 Task: Change curve  line weight to 12PX.
Action: Mouse moved to (578, 443)
Screenshot: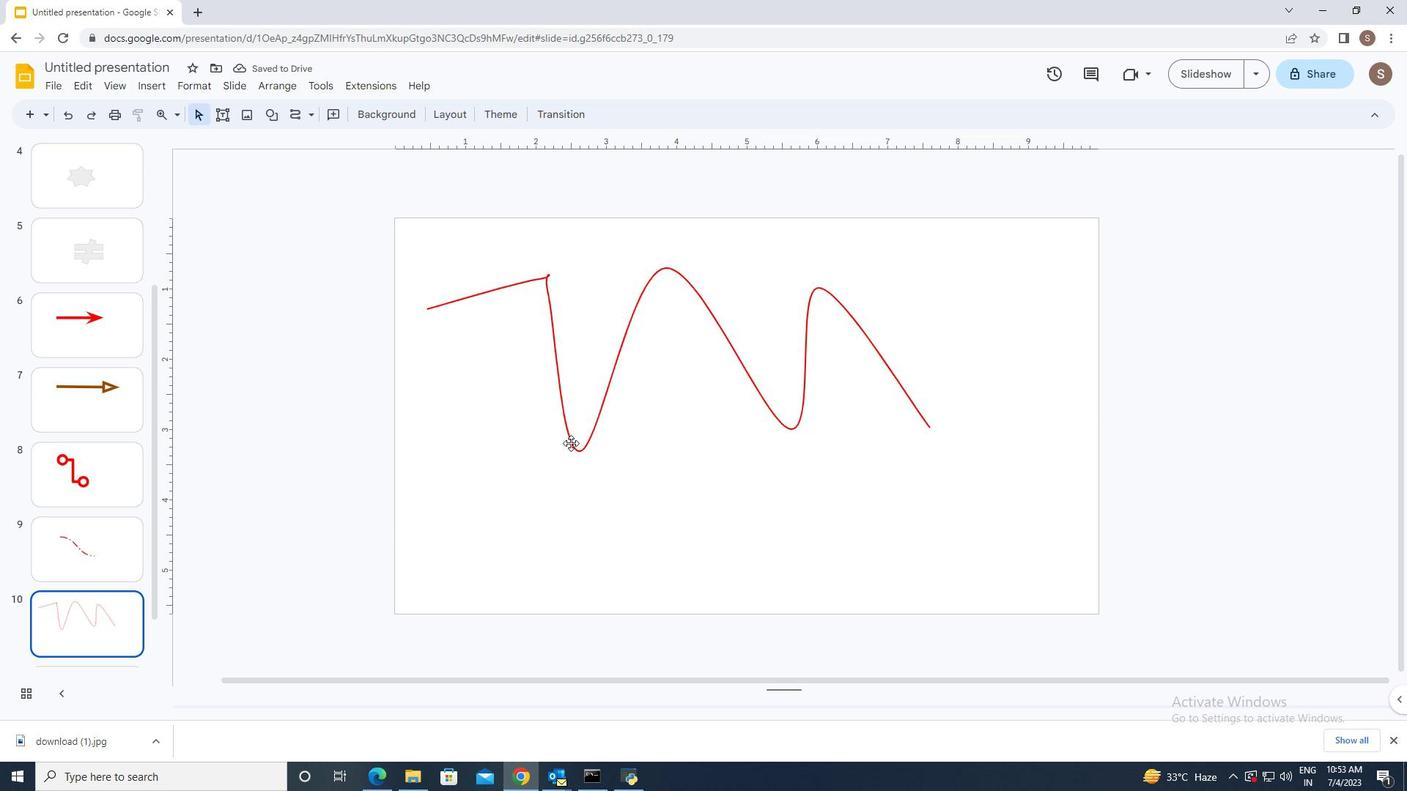 
Action: Mouse pressed left at (578, 443)
Screenshot: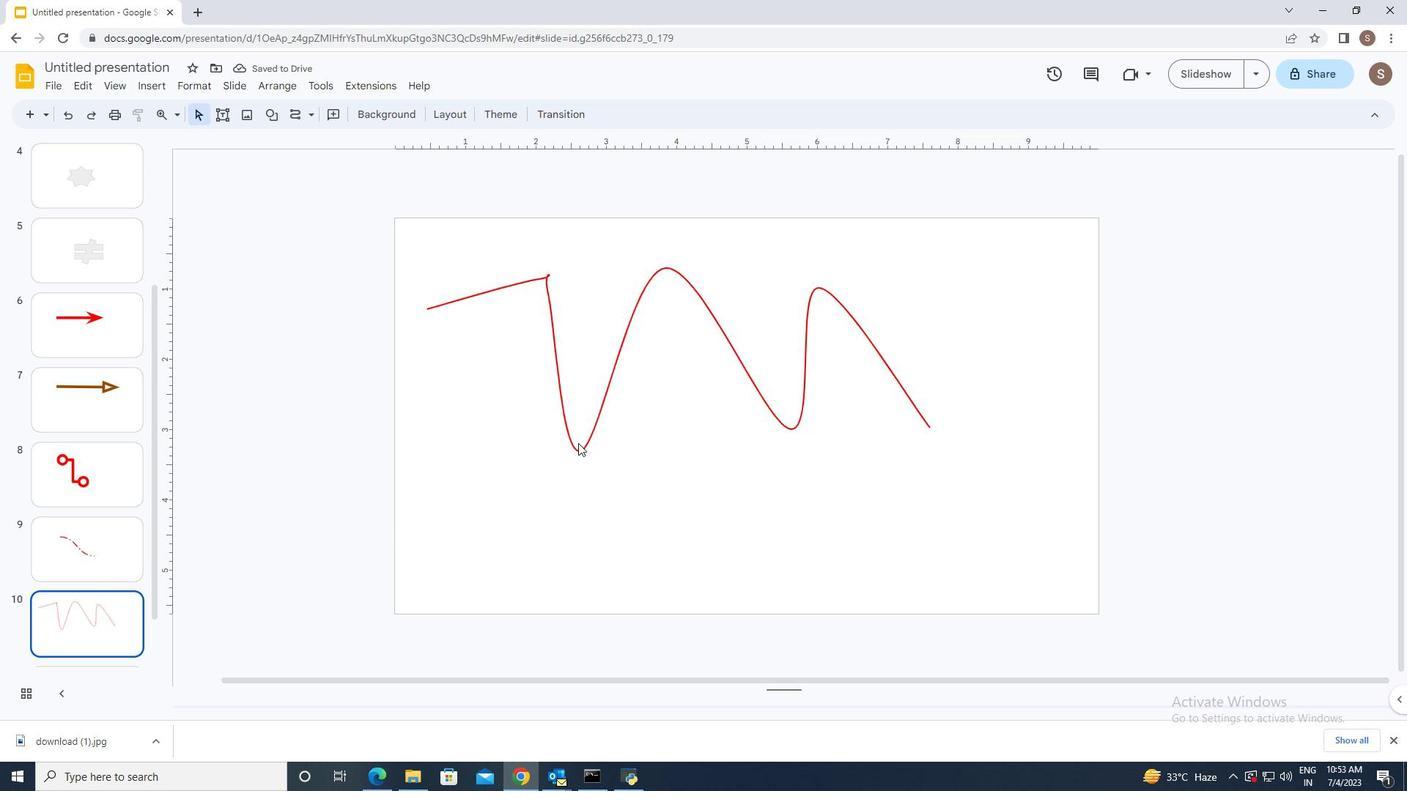 
Action: Mouse moved to (573, 440)
Screenshot: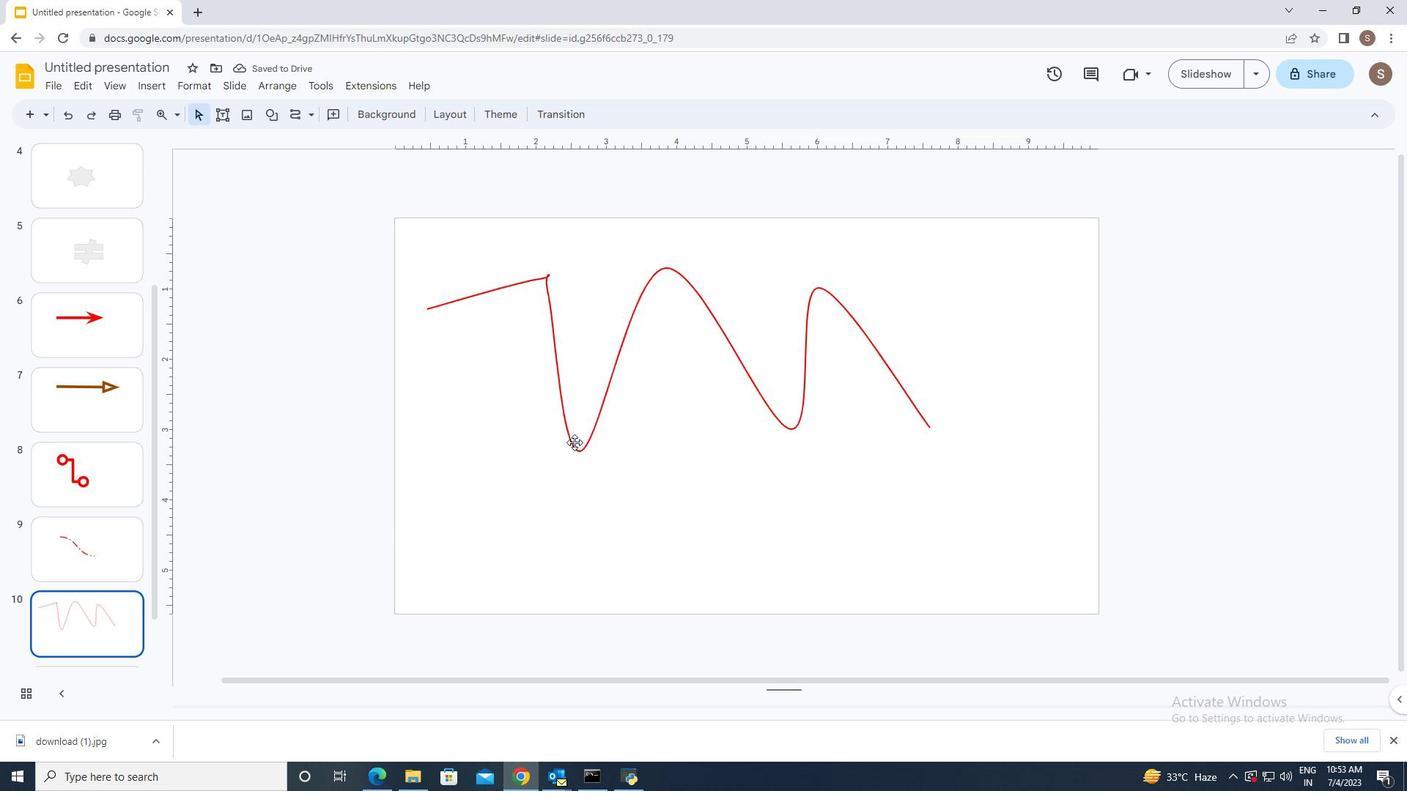 
Action: Mouse pressed left at (573, 440)
Screenshot: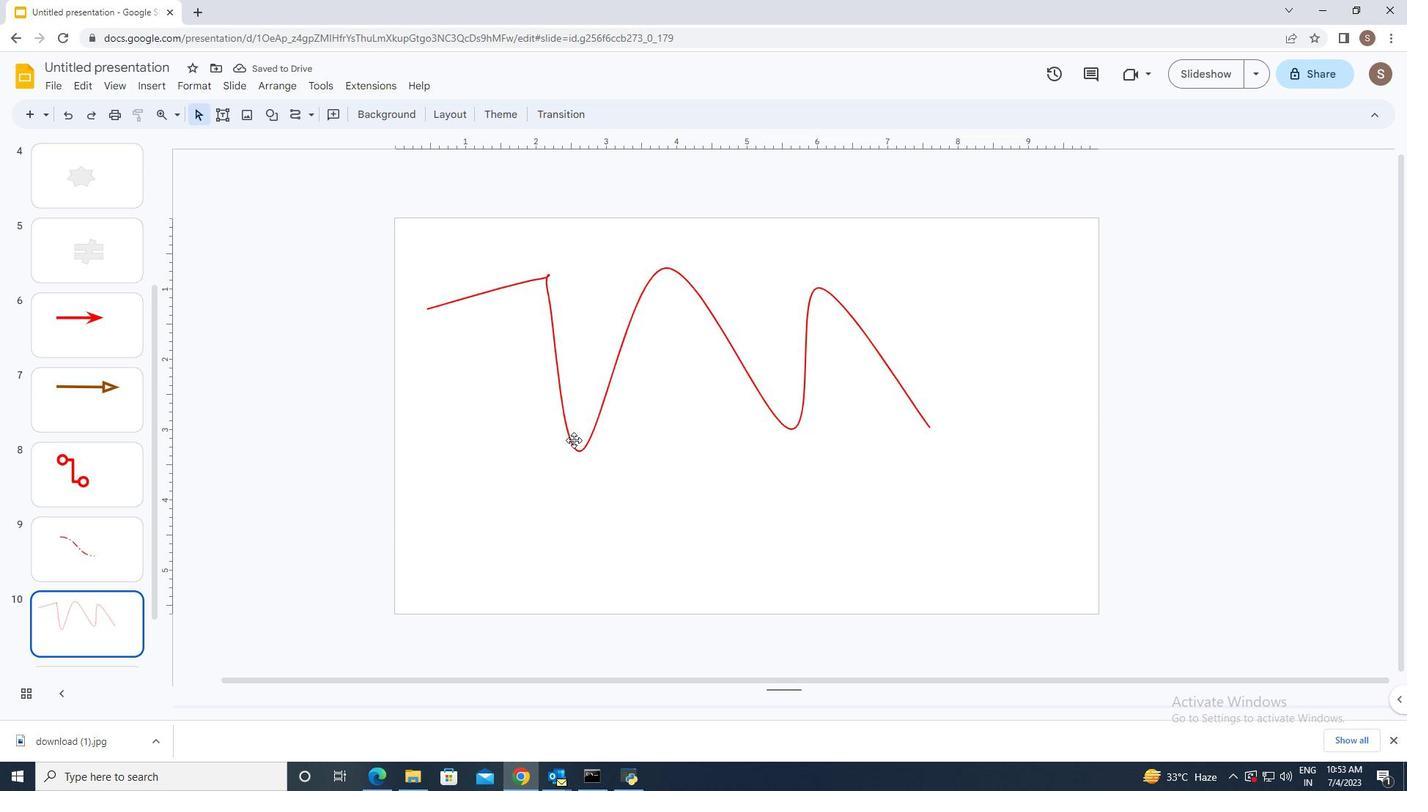 
Action: Mouse moved to (387, 117)
Screenshot: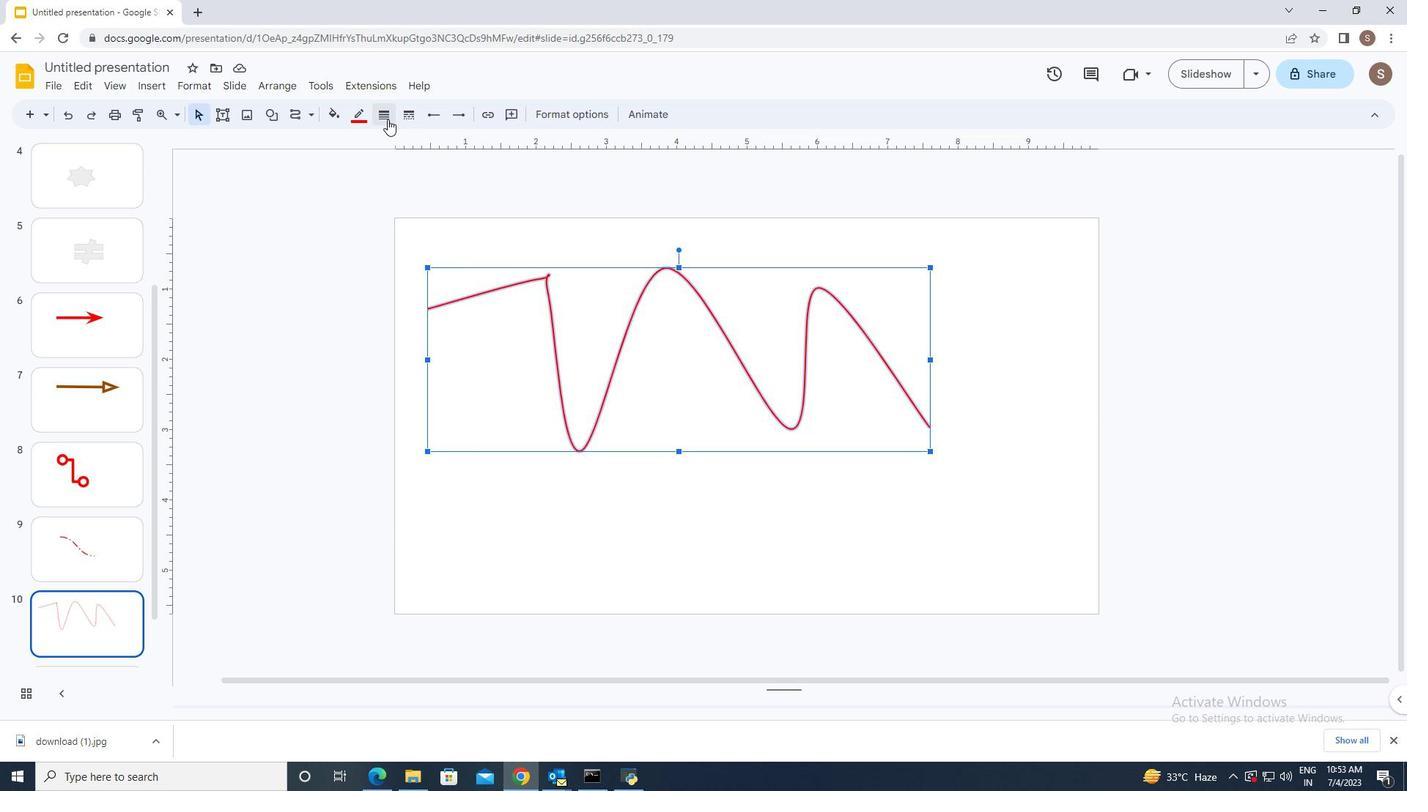 
Action: Mouse pressed left at (387, 117)
Screenshot: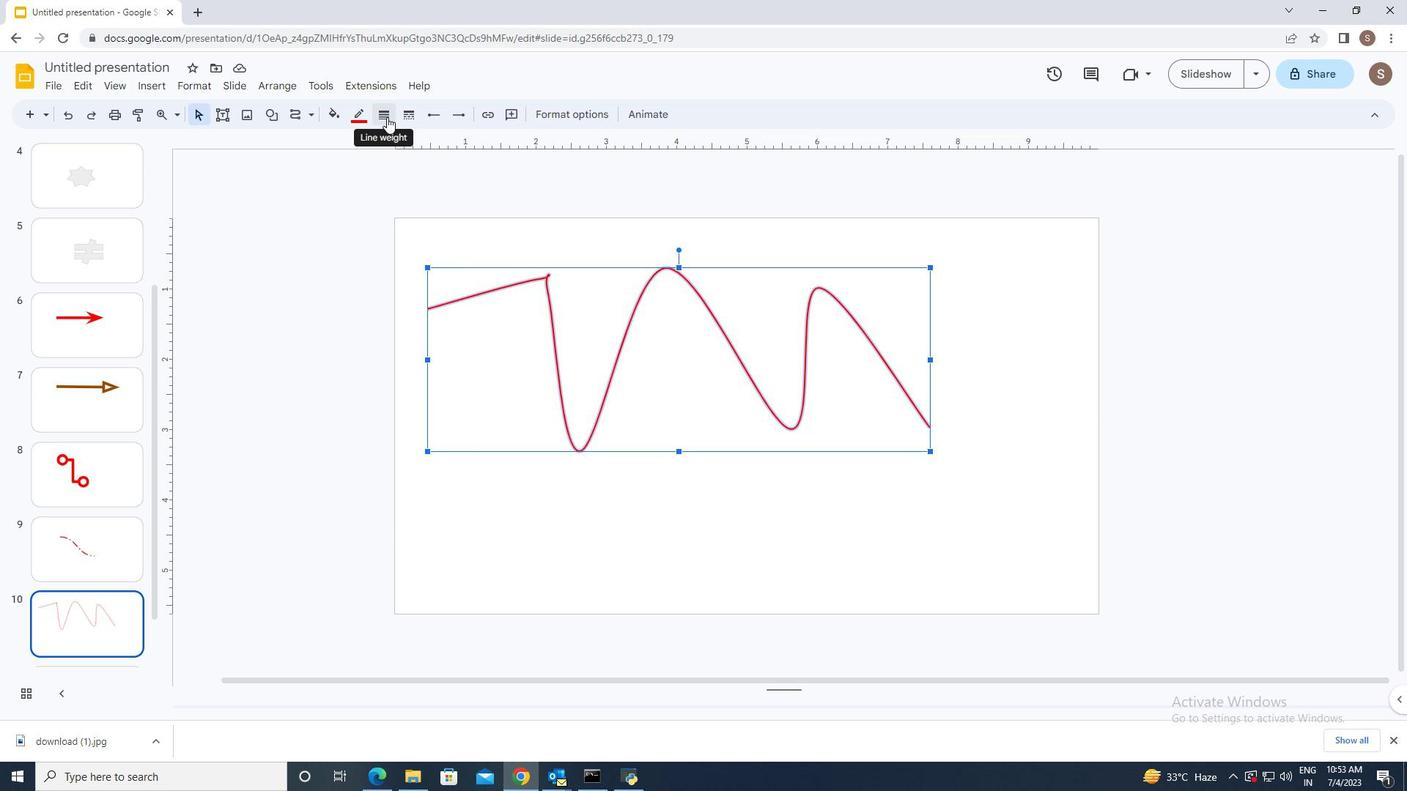 
Action: Mouse moved to (403, 253)
Screenshot: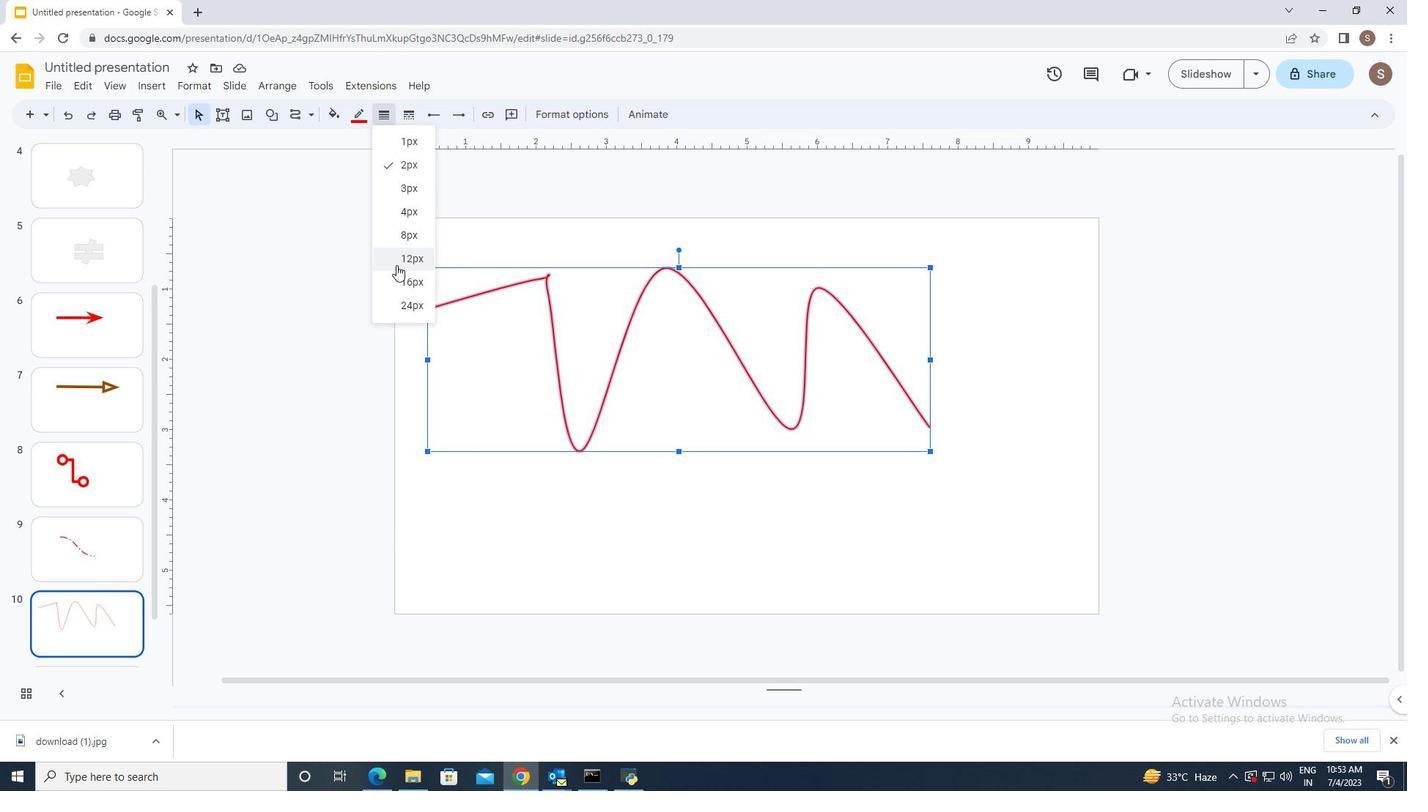 
Action: Mouse pressed left at (403, 253)
Screenshot: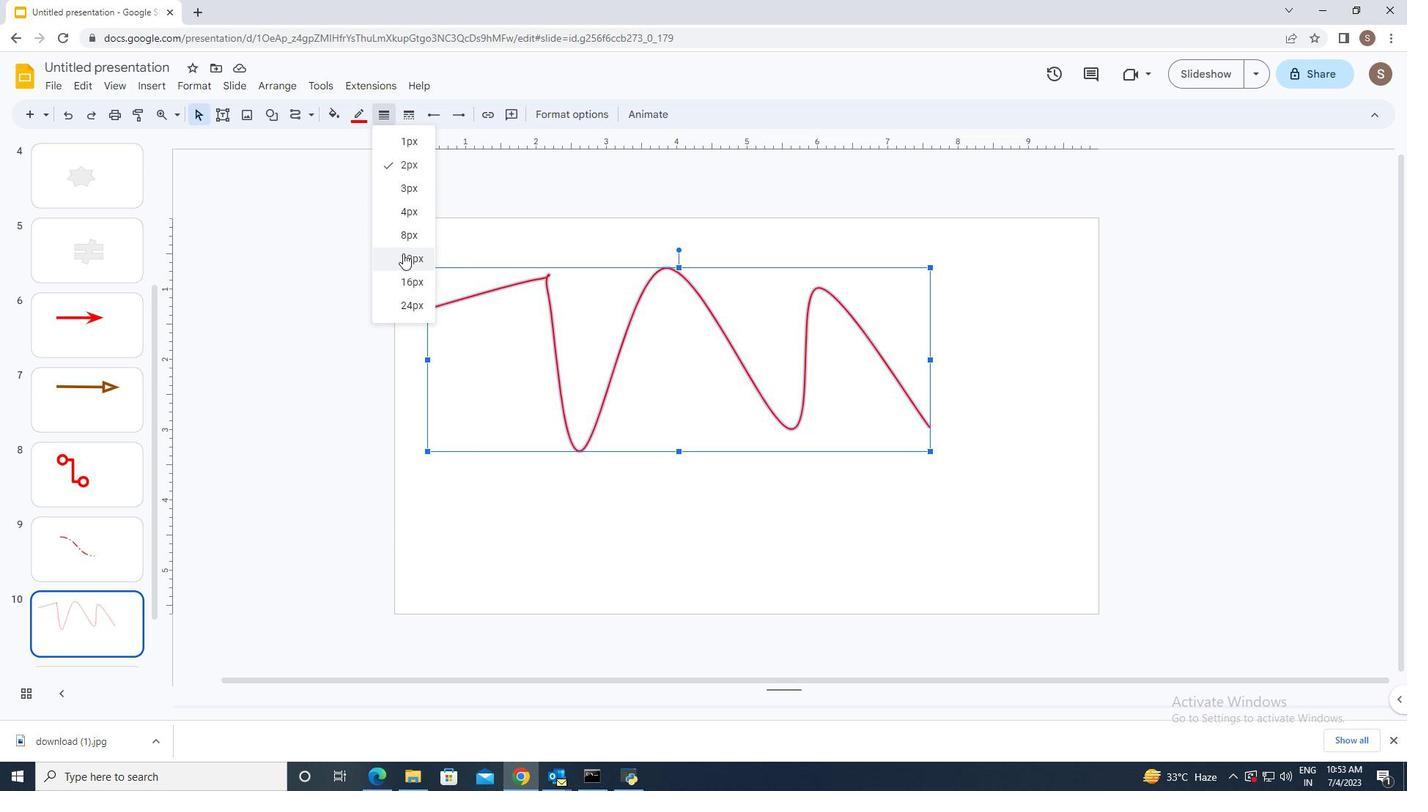 
Action: Mouse moved to (483, 504)
Screenshot: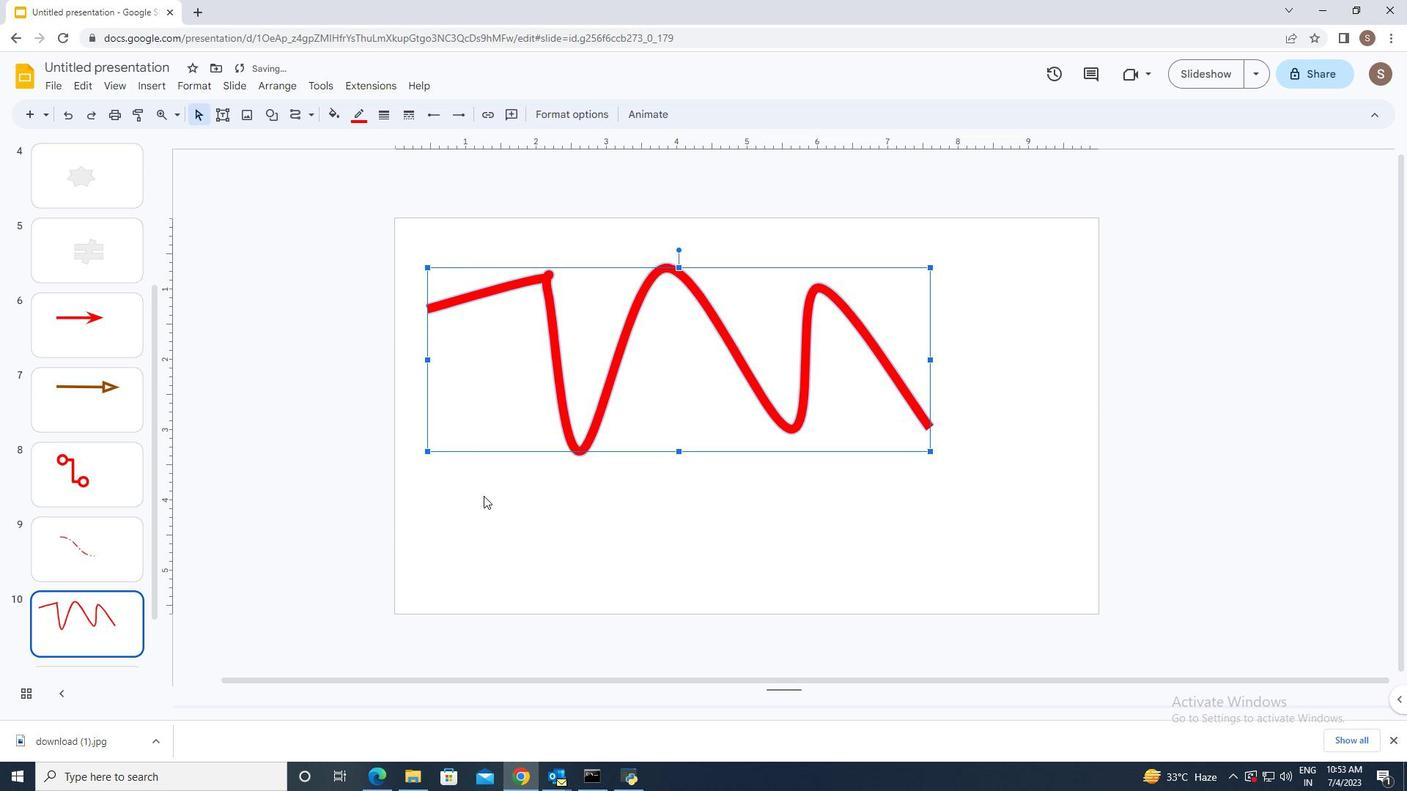 
Action: Mouse pressed left at (483, 504)
Screenshot: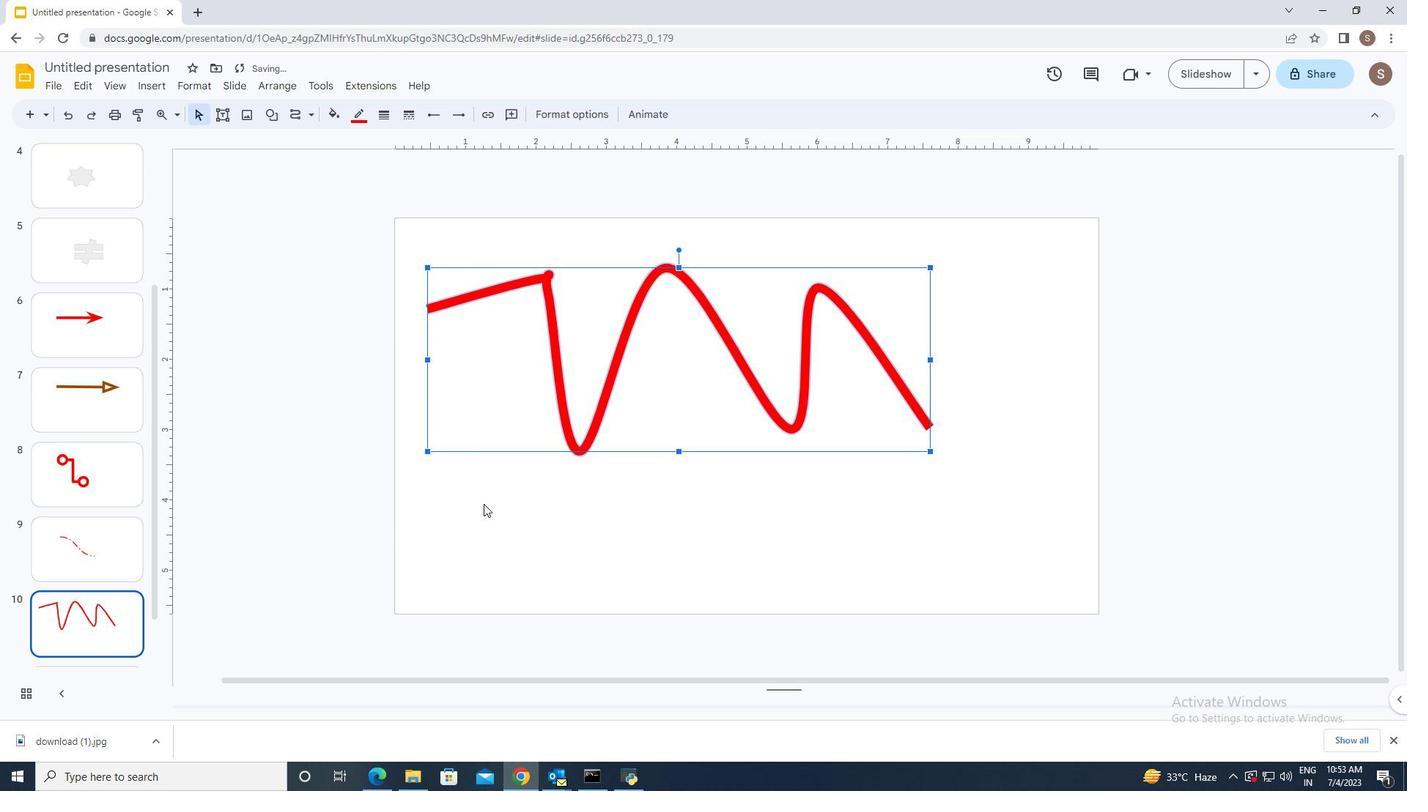
